 Task: Create Workspace Business Coaching Services Workspace description Create and manage customer surveys and feedback. Workspace type Marketing 
Action: Mouse moved to (374, 84)
Screenshot: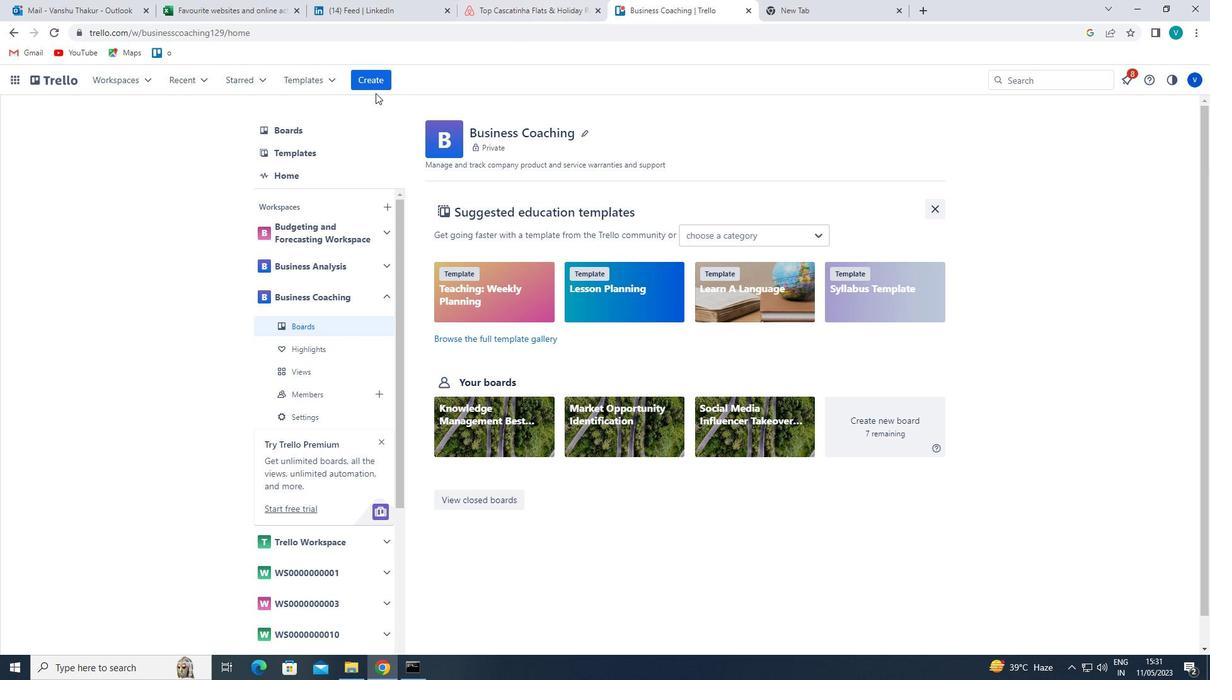 
Action: Mouse pressed left at (374, 84)
Screenshot: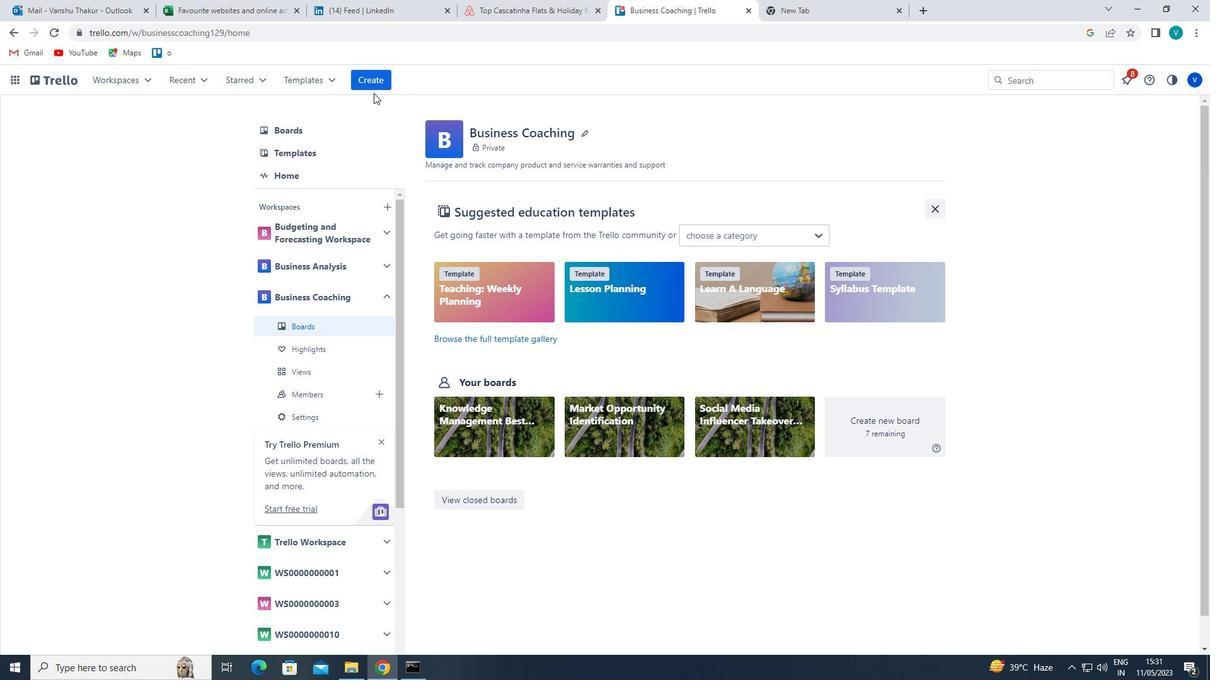 
Action: Mouse moved to (410, 197)
Screenshot: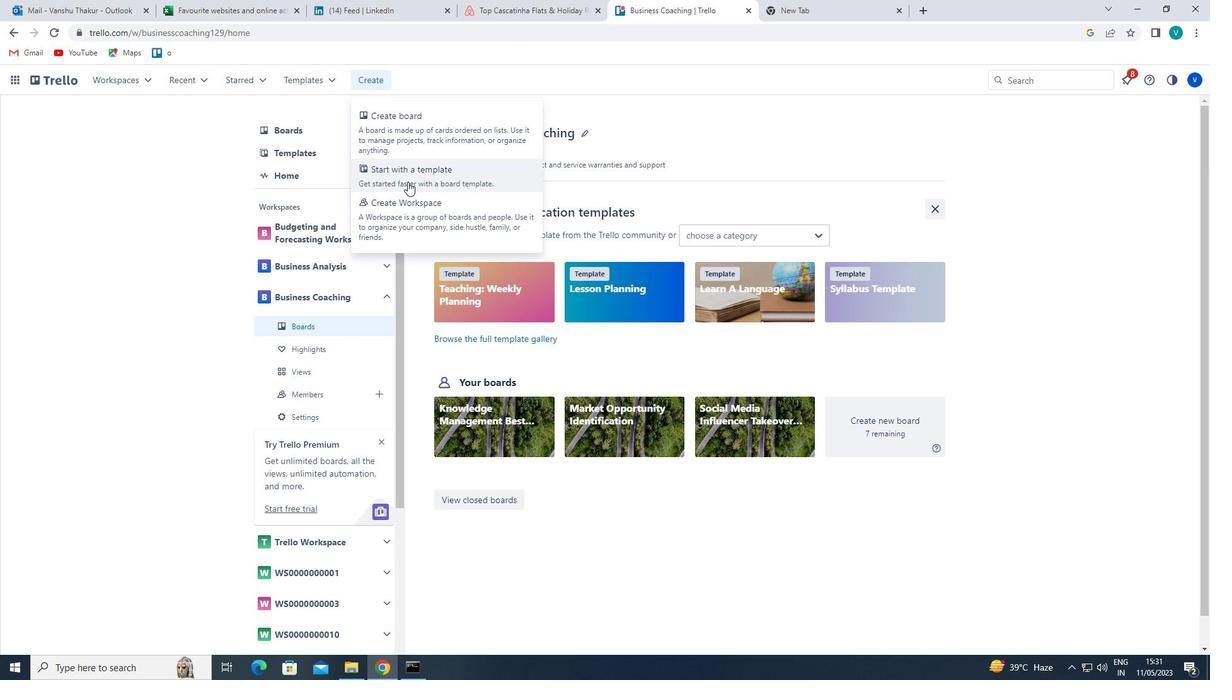 
Action: Mouse pressed left at (410, 197)
Screenshot: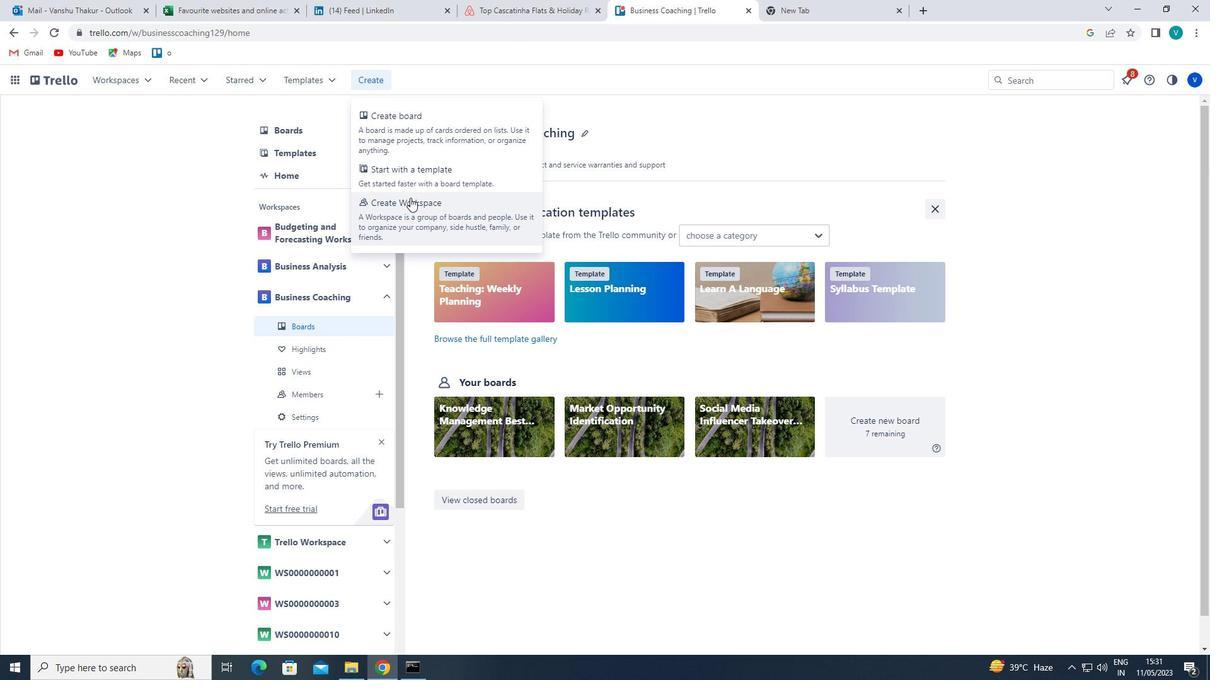 
Action: Mouse moved to (403, 236)
Screenshot: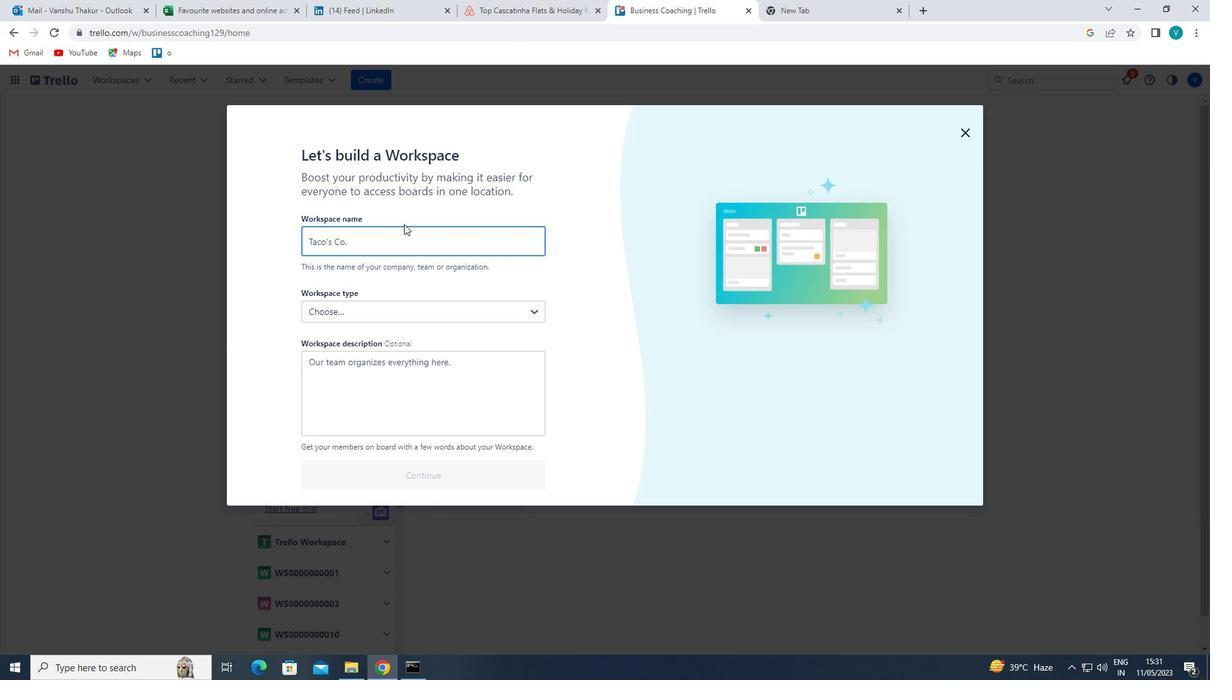 
Action: Mouse pressed left at (403, 236)
Screenshot: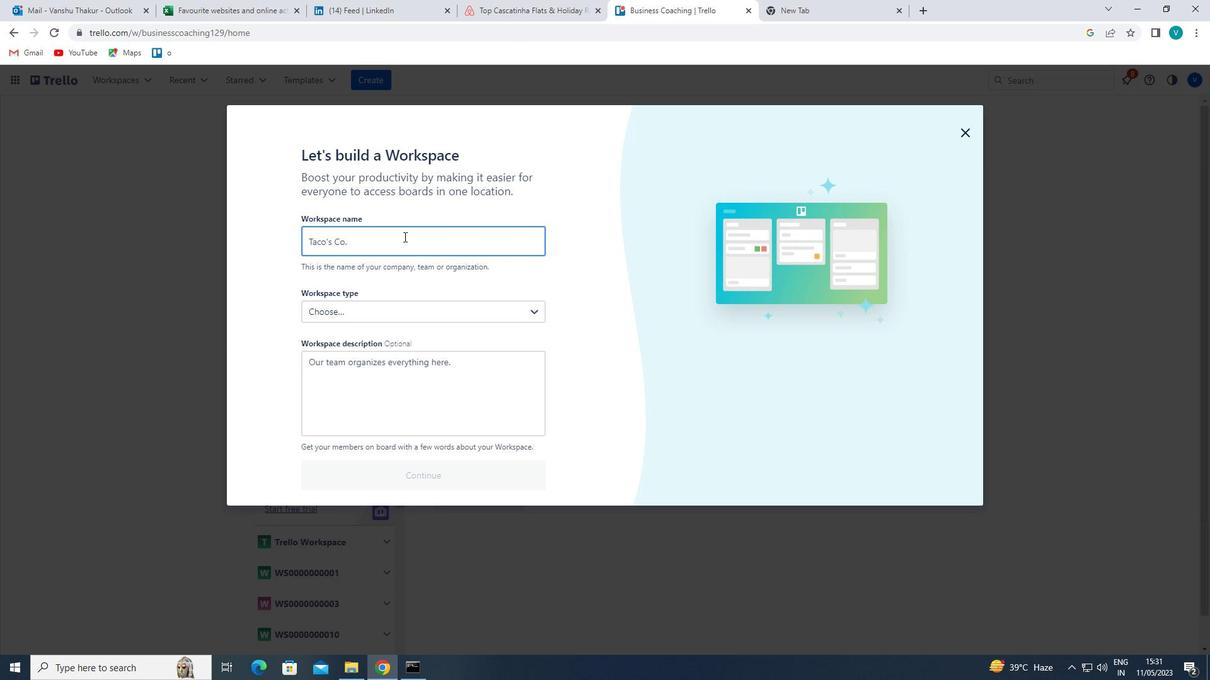 
Action: Key pressed <Key.shift><Key.shift>BUSINESS<Key.space><Key.space><Key.shift>COACHING<Key.space><Key.shift>SERVICES
Screenshot: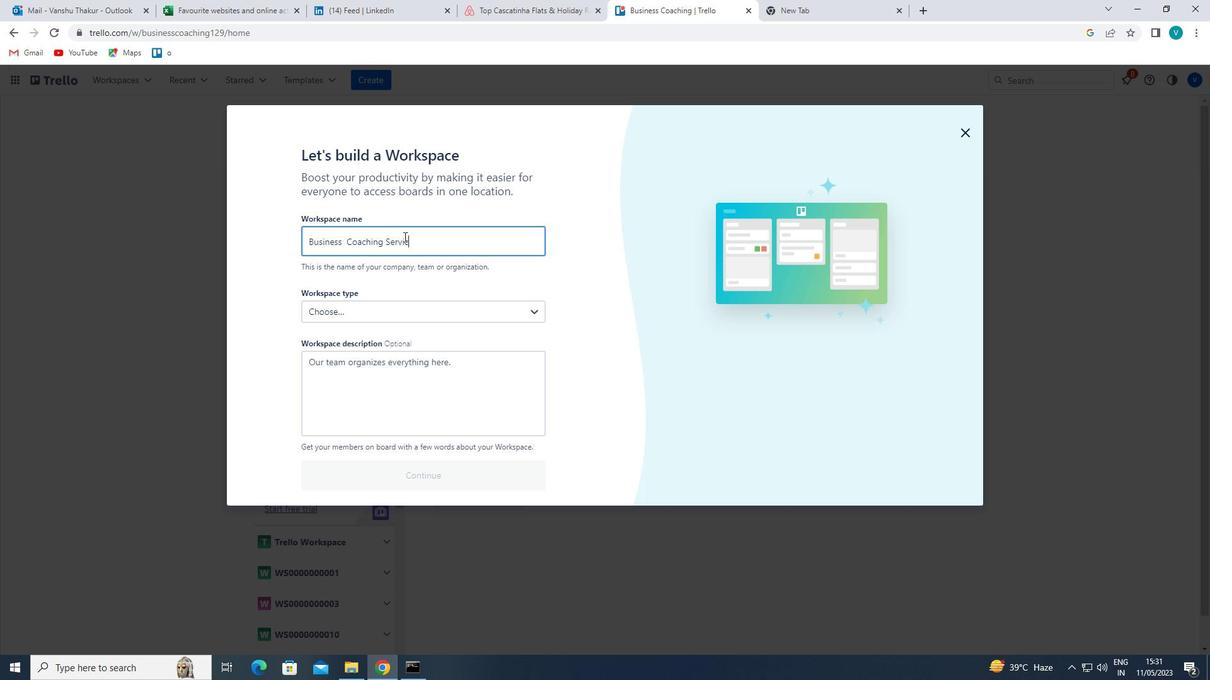
Action: Mouse moved to (414, 313)
Screenshot: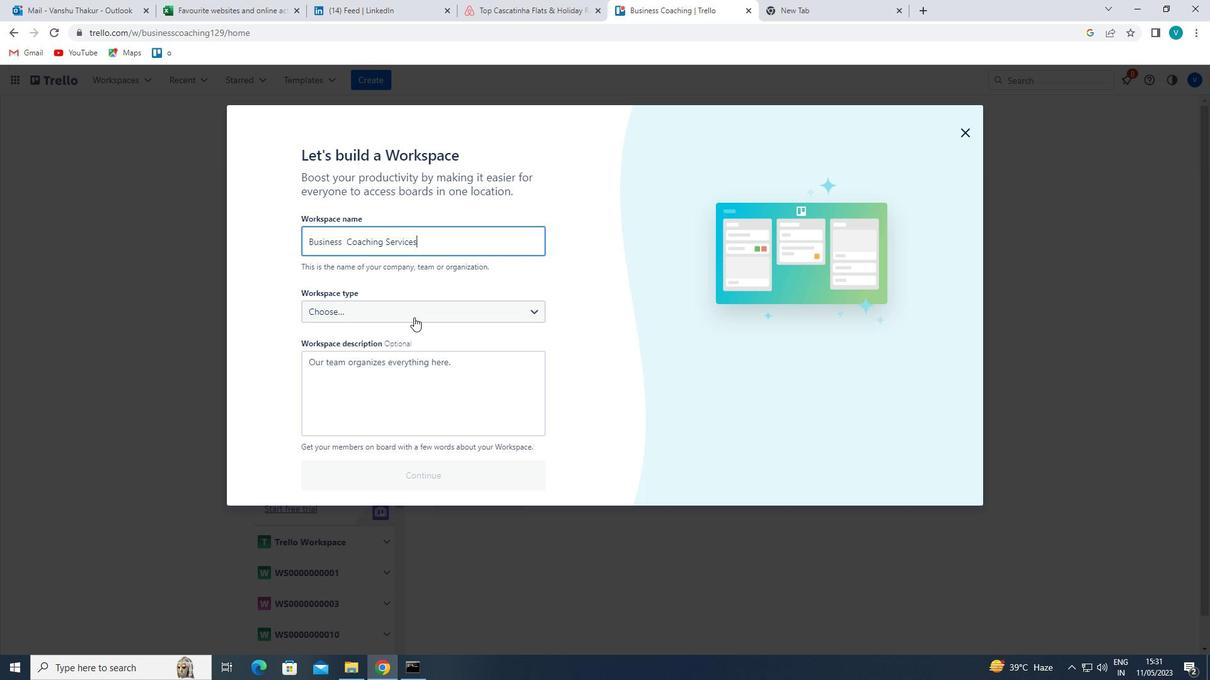 
Action: Mouse pressed left at (414, 313)
Screenshot: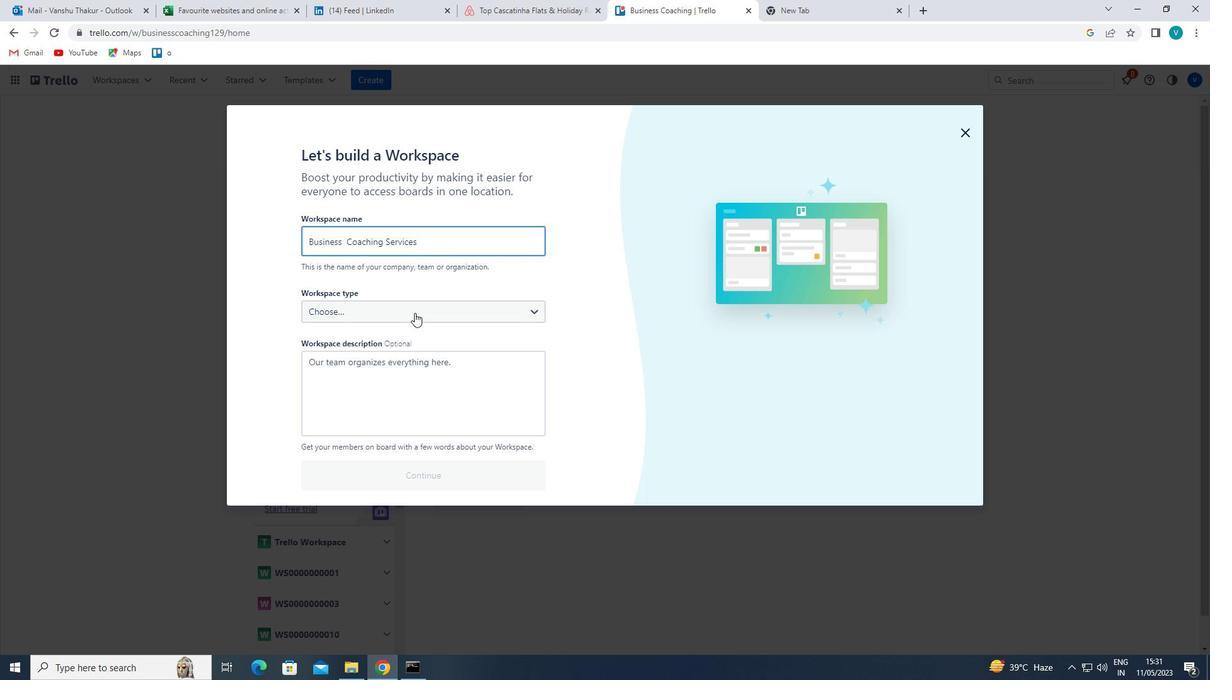 
Action: Mouse moved to (359, 418)
Screenshot: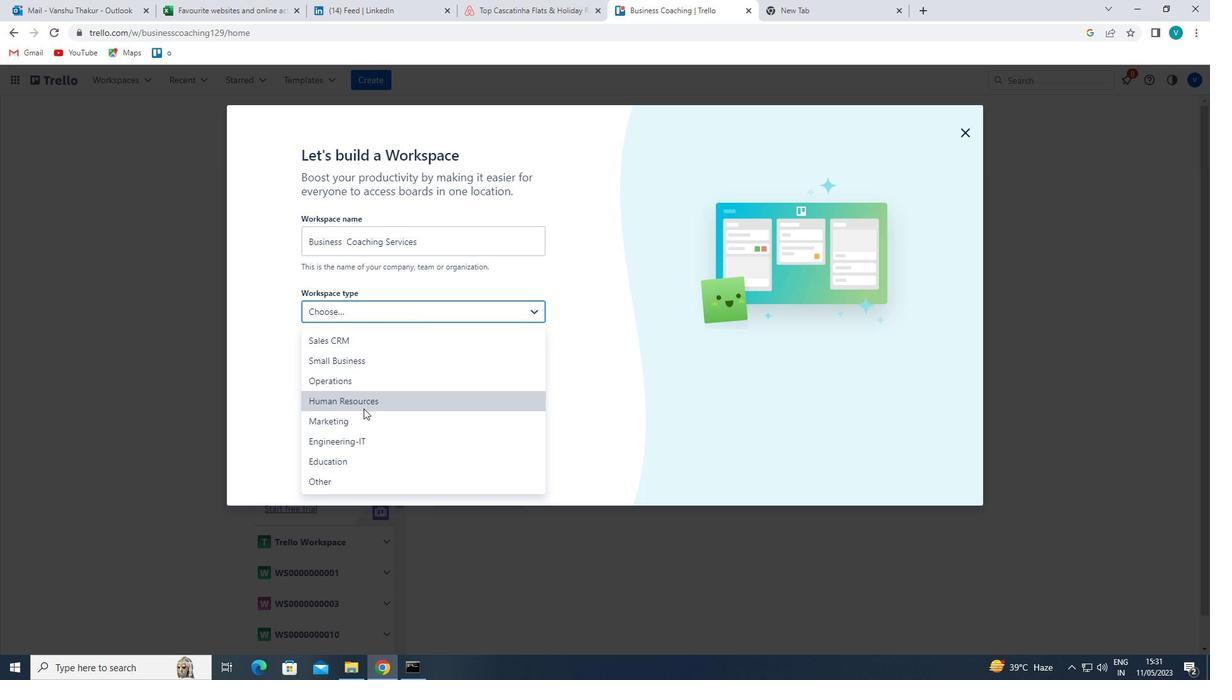 
Action: Mouse pressed left at (359, 418)
Screenshot: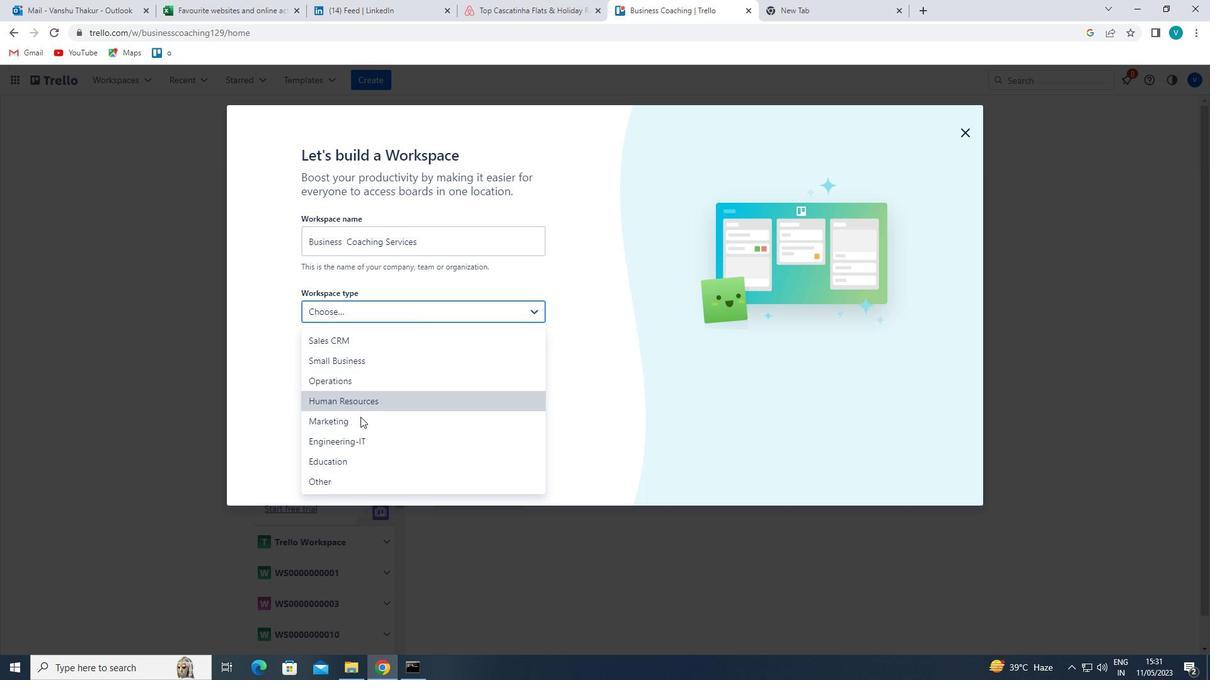 
Action: Mouse moved to (359, 407)
Screenshot: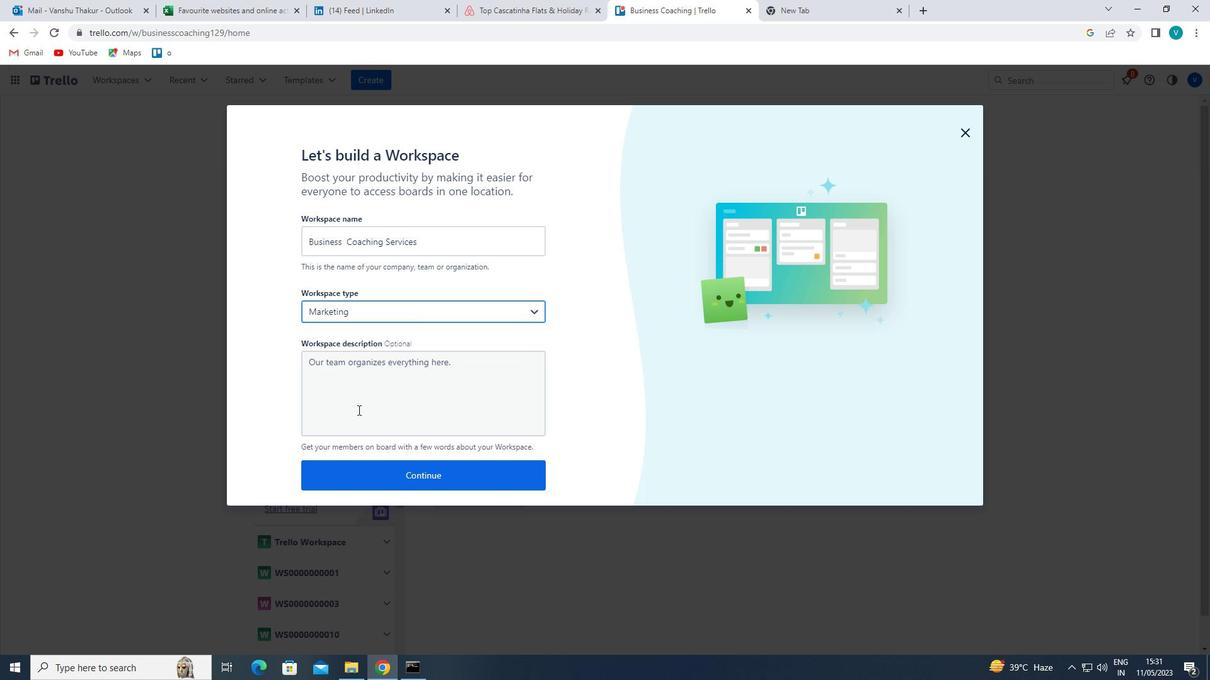 
Action: Mouse pressed left at (359, 407)
Screenshot: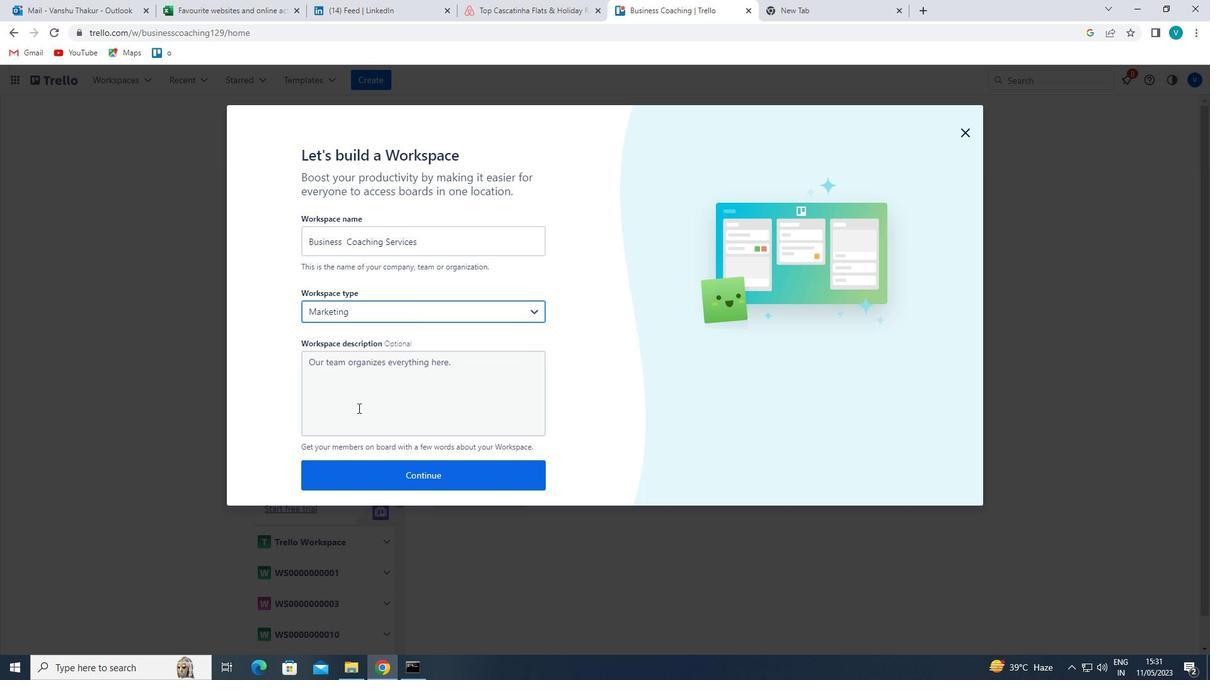 
Action: Mouse moved to (359, 407)
Screenshot: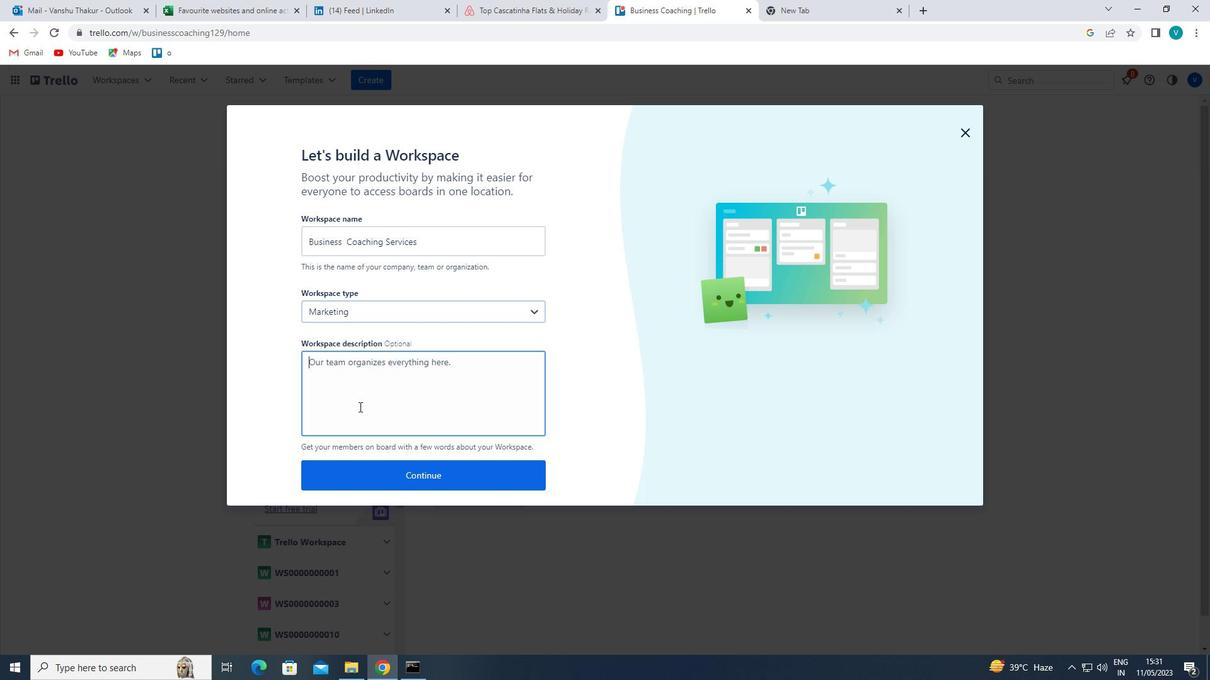 
Action: Key pressed <Key.shift>CREATE<Key.space>ADN<Key.space><Key.backspace><Key.backspace><Key.backspace>ND<Key.space>MAANGE<Key.space><Key.backspace><Key.backspace><Key.backspace><Key.backspace><Key.backspace>NAGE<Key.space>CUSTOMER<Key.space>SURVEYS<Key.space>AND<Key.space>FEEDBACK
Screenshot: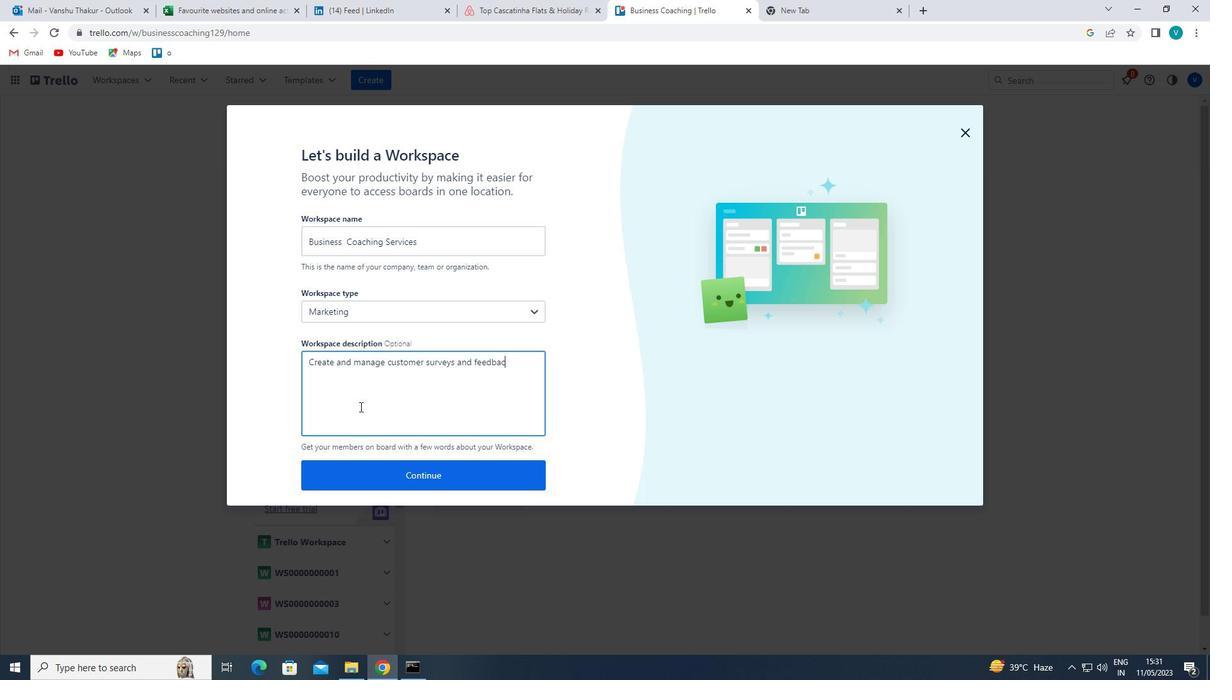 
Action: Mouse moved to (389, 482)
Screenshot: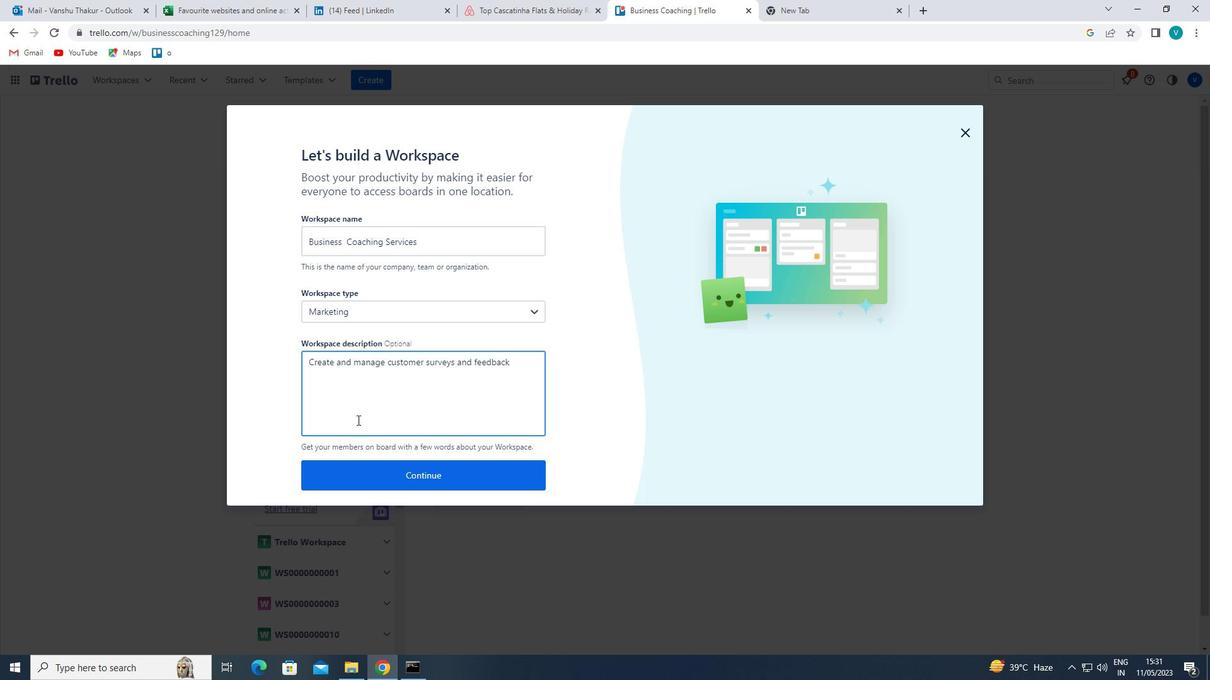 
Action: Mouse pressed left at (389, 482)
Screenshot: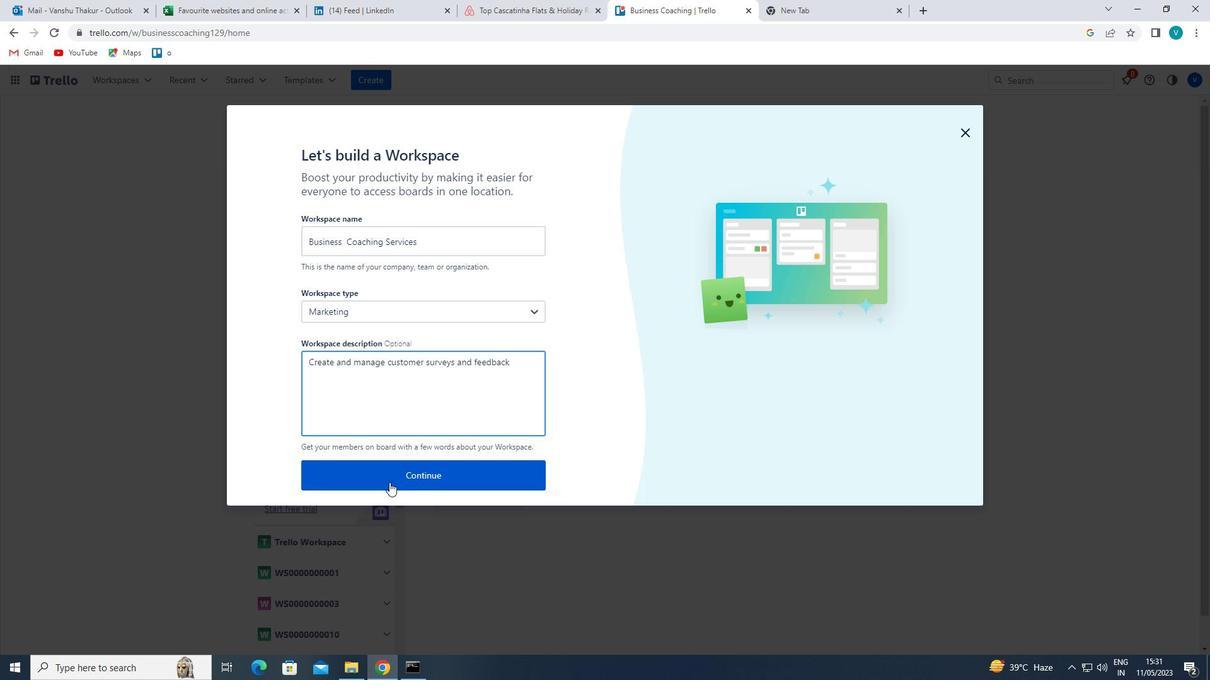 
